 Task: Select the current location as Eiffel Tower, Paris, France . Now zoom + , and verify the location . Show zoom slider
Action: Mouse moved to (228, 54)
Screenshot: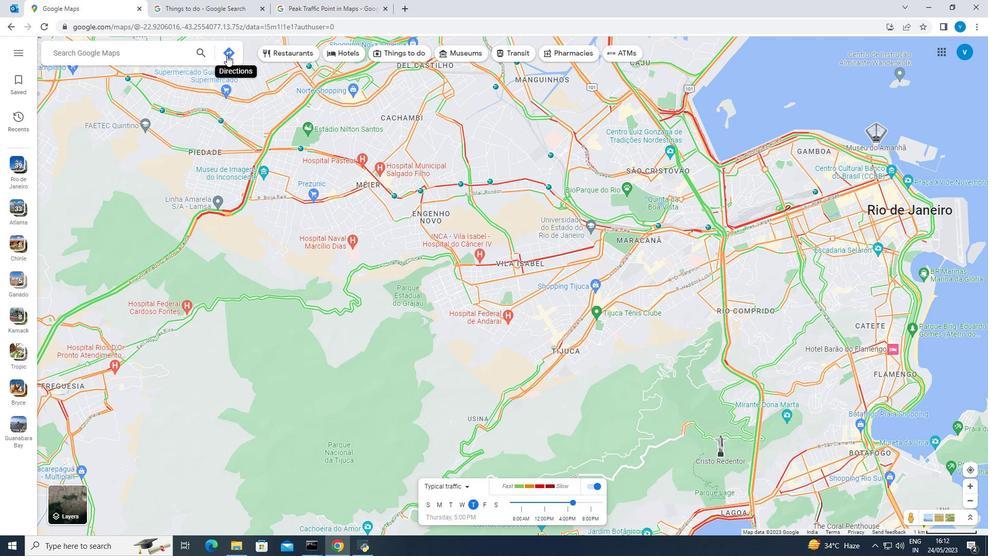 
Action: Mouse pressed left at (228, 54)
Screenshot: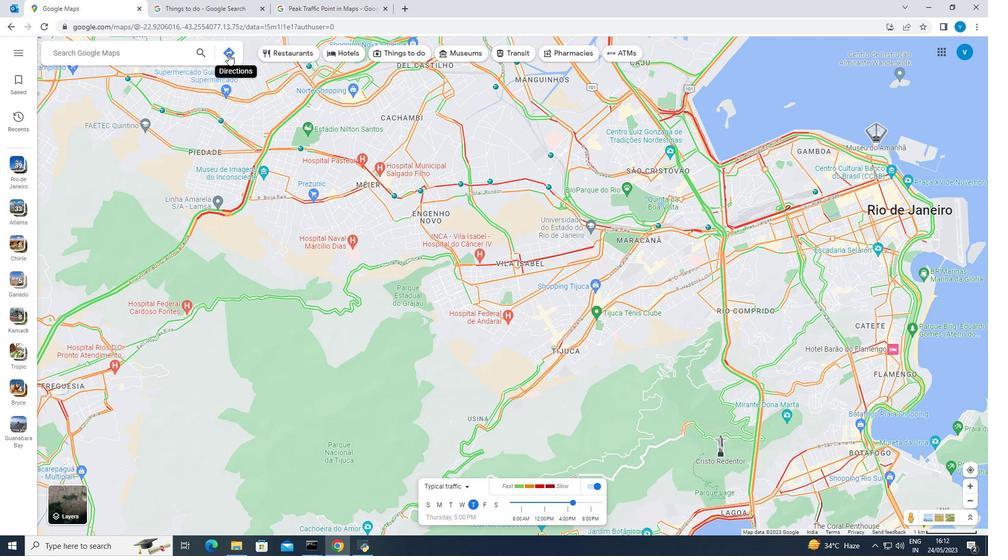 
Action: Mouse moved to (165, 83)
Screenshot: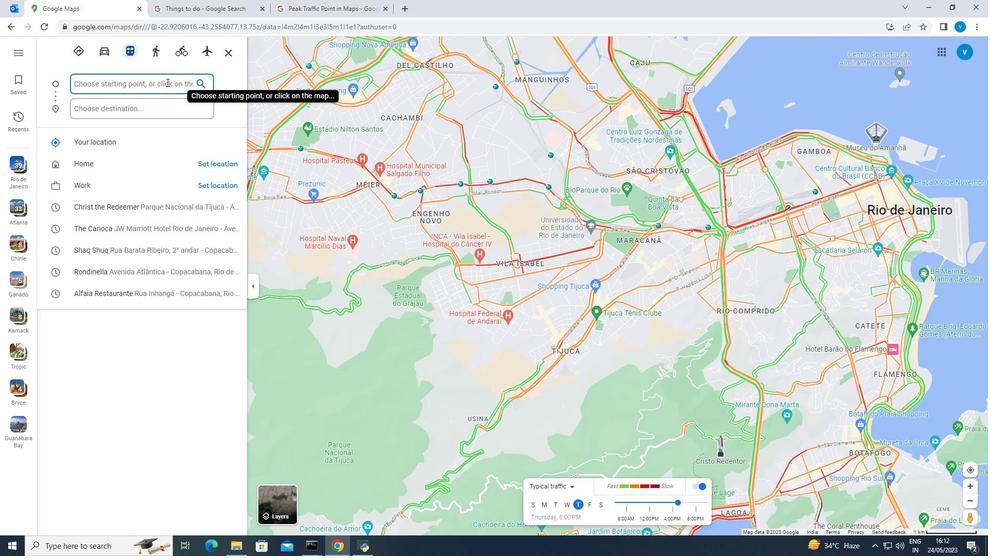 
Action: Key pressed <Key.shift><Key.shift><Key.shift><Key.shift><Key.shift><Key.shift><Key.shift><Key.shift><Key.shift><Key.shift><Key.shift><Key.shift><Key.shift><Key.shift><Key.shift>Eiffel<Key.space><Key.shift><Key.shift><Key.shift><Key.shift><Key.shift><Key.shift><Key.shift><Key.shift><Key.shift><Key.shift><Key.shift><Key.shift><Key.shift><Key.shift><Key.shift><Key.shift><Key.shift><Key.shift>Tower,<Key.space><Key.shift_r><Key.shift_r><Key.shift_r><Key.shift_r><Key.shift_r><Key.shift_r><Key.shift_r><Key.shift_r><Key.shift_r>Paris,<Key.space><Key.shift><Key.shift><Key.shift><Key.shift><Key.shift><Key.shift><Key.shift><Key.shift><Key.shift>France<Key.enter>
Screenshot: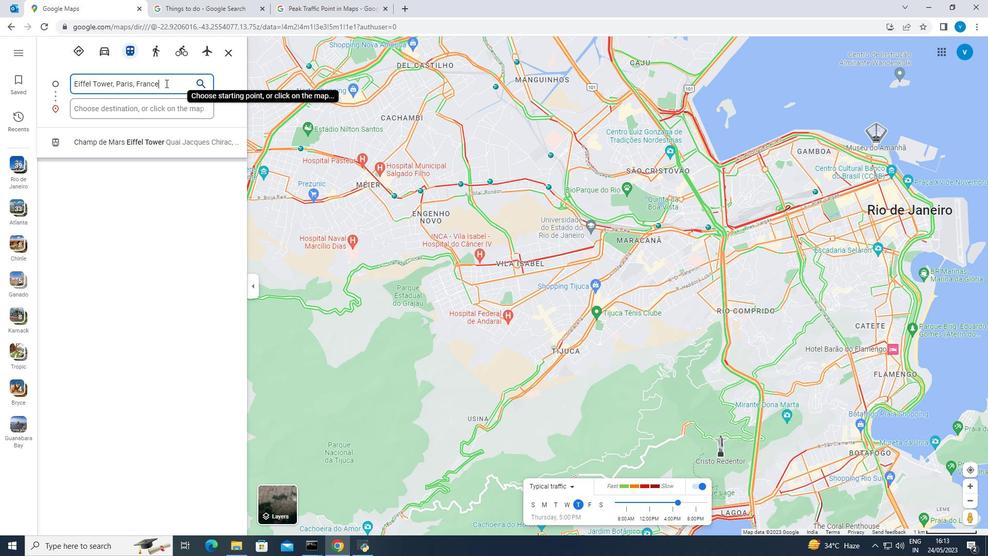 
Action: Mouse moved to (947, 492)
Screenshot: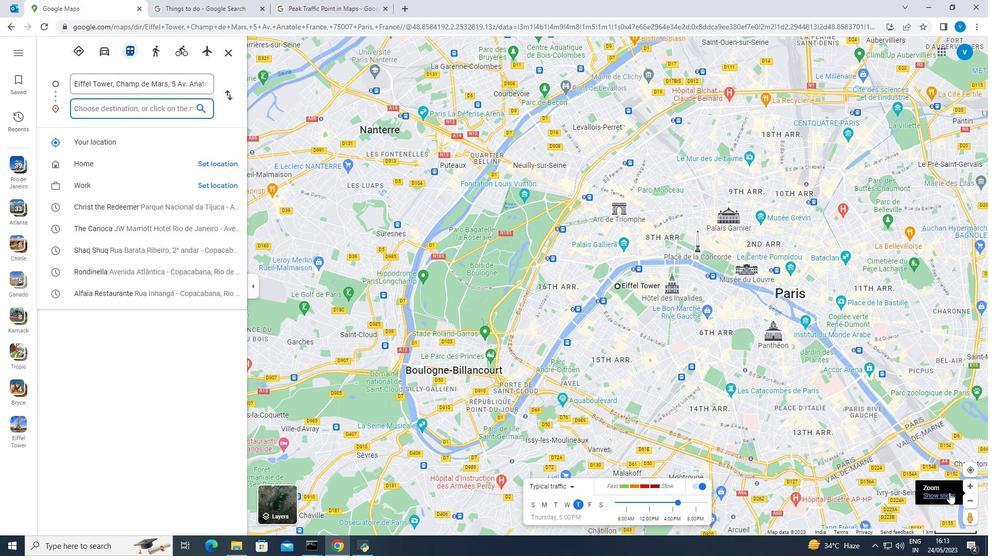 
Action: Mouse pressed left at (947, 492)
Screenshot: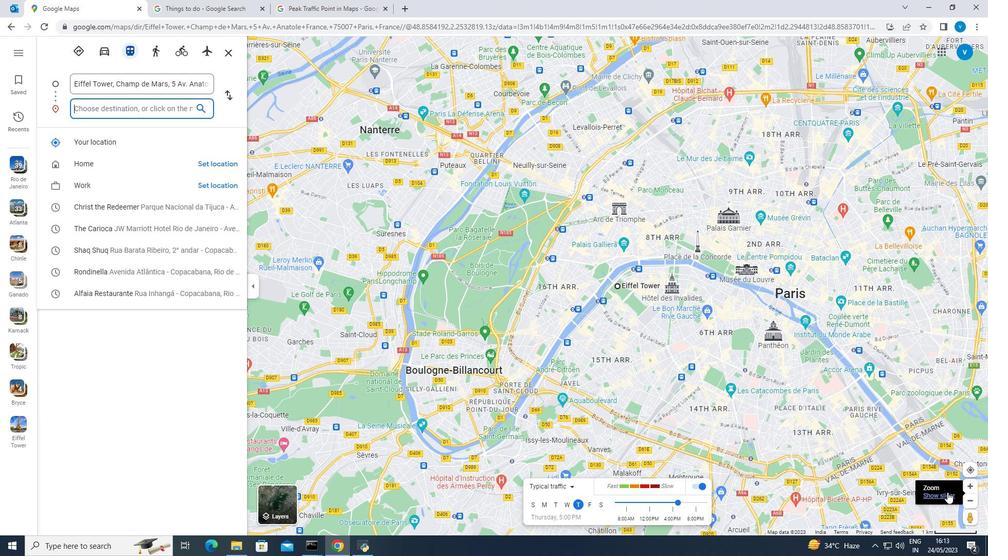 
Action: Mouse moved to (970, 405)
Screenshot: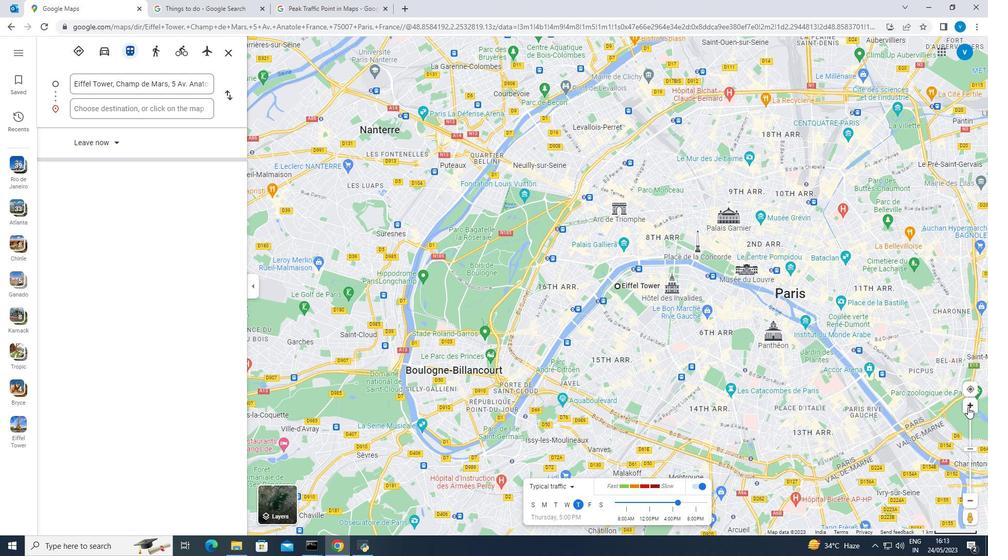 
Action: Mouse pressed left at (970, 405)
Screenshot: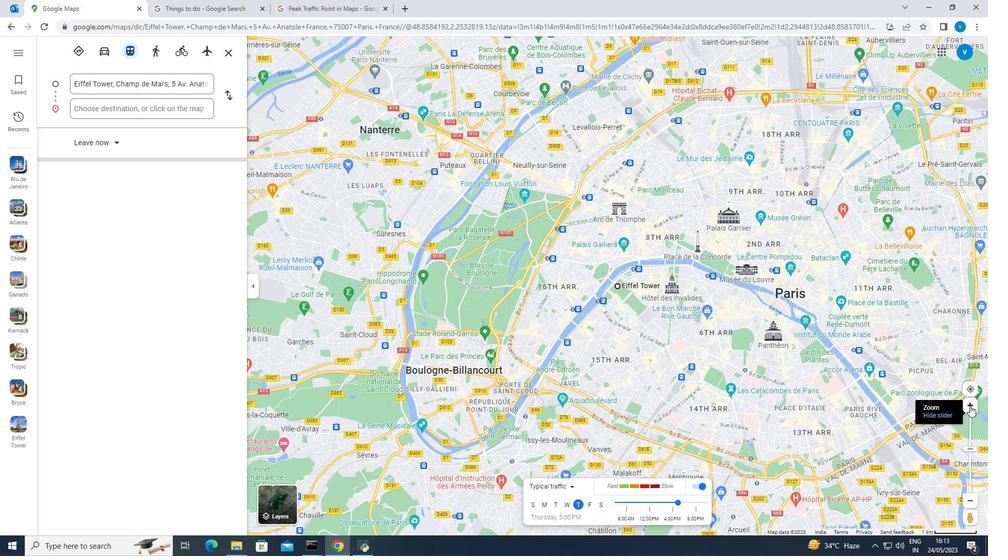 
Action: Mouse moved to (968, 404)
Screenshot: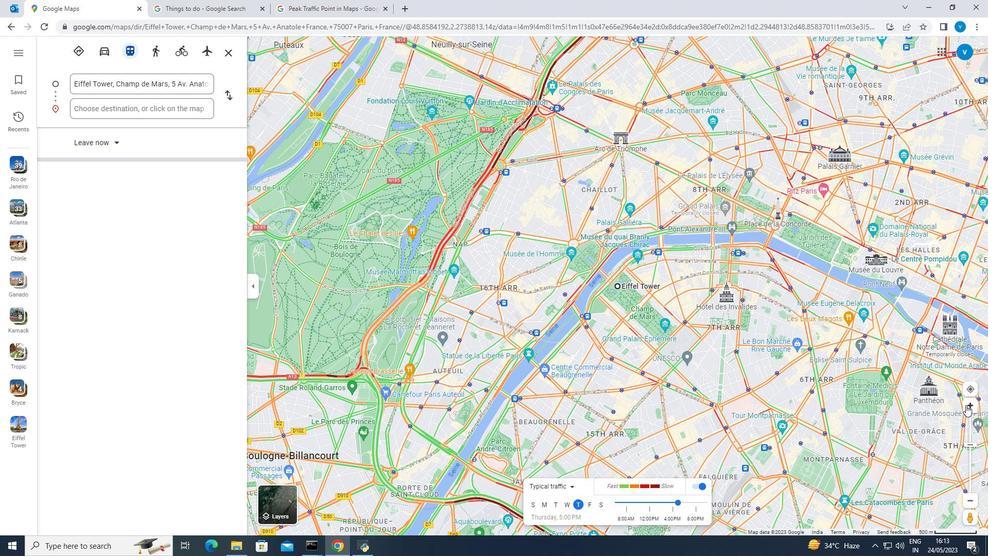 
Action: Mouse pressed left at (968, 404)
Screenshot: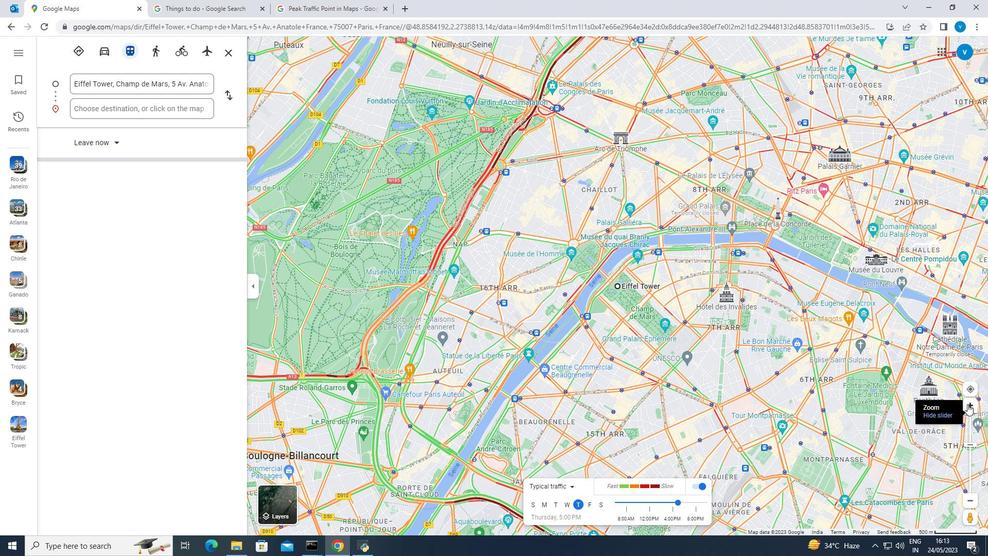 
Action: Mouse moved to (972, 403)
Screenshot: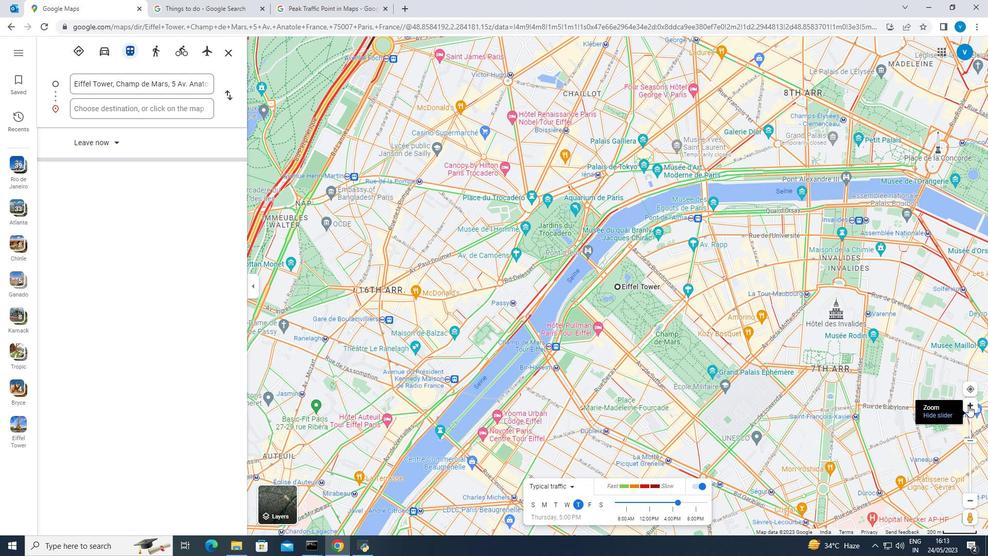 
Action: Mouse pressed left at (972, 403)
Screenshot: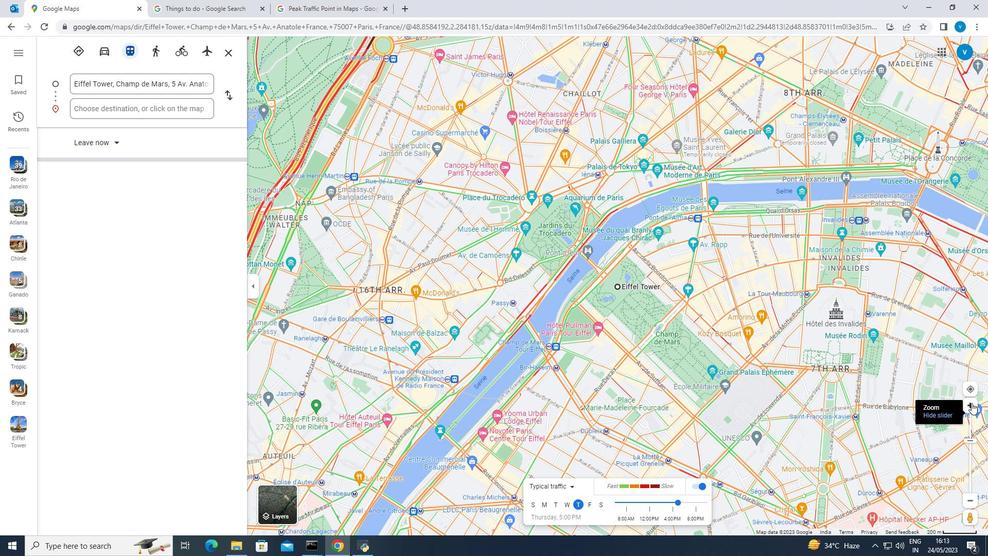 
Action: Mouse moved to (773, 410)
Screenshot: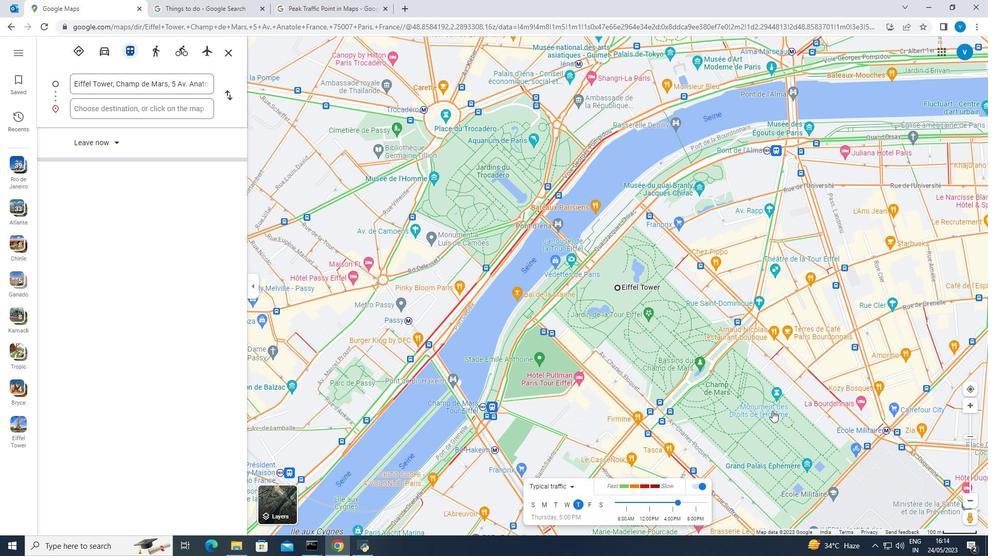 
Action: Mouse scrolled (773, 410) with delta (0, 0)
Screenshot: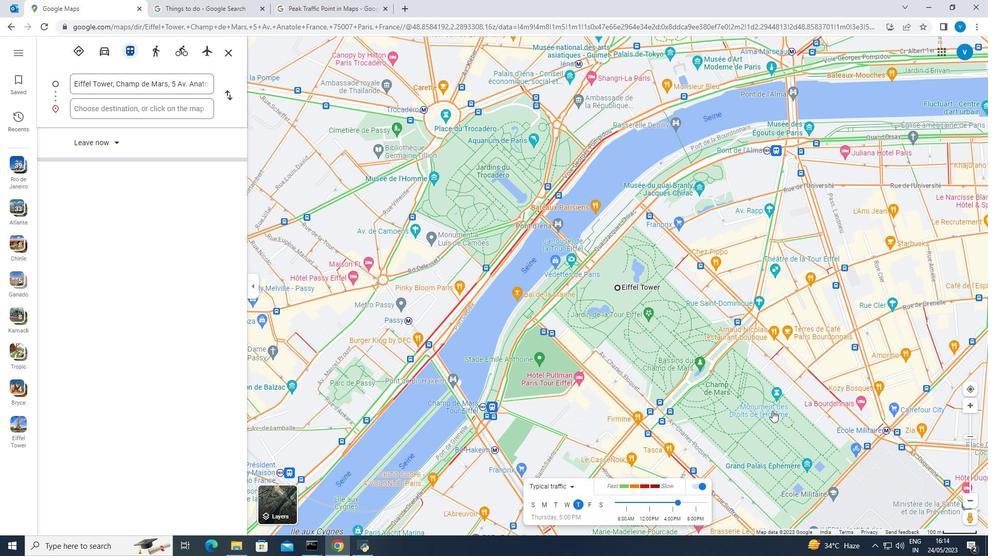 
Action: Mouse moved to (773, 410)
Screenshot: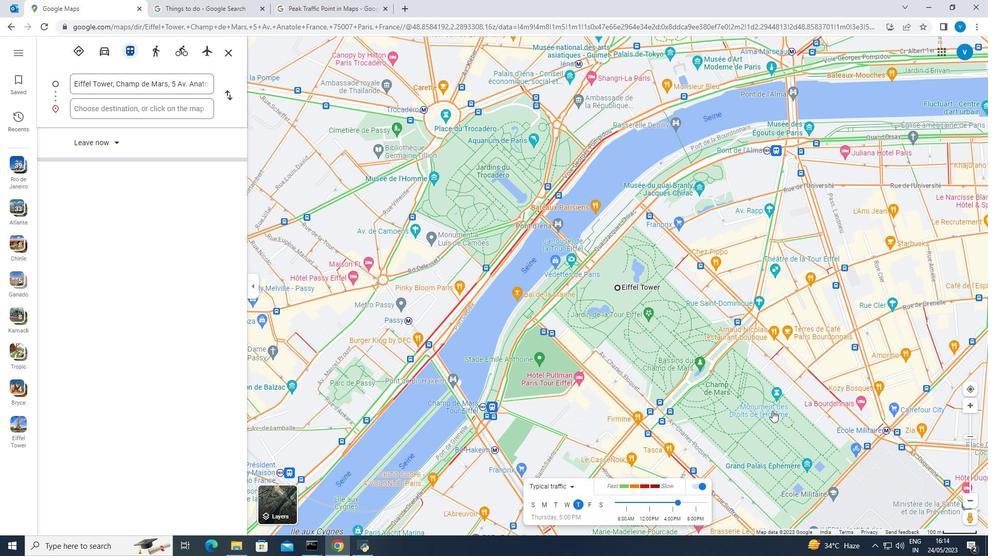 
Action: Mouse scrolled (773, 410) with delta (0, 0)
Screenshot: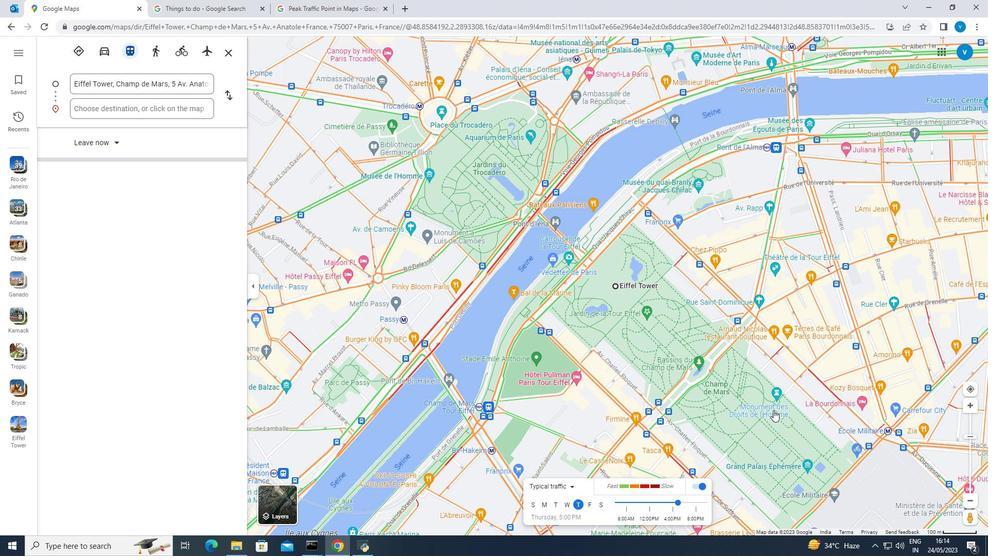 
Action: Mouse moved to (525, 364)
Screenshot: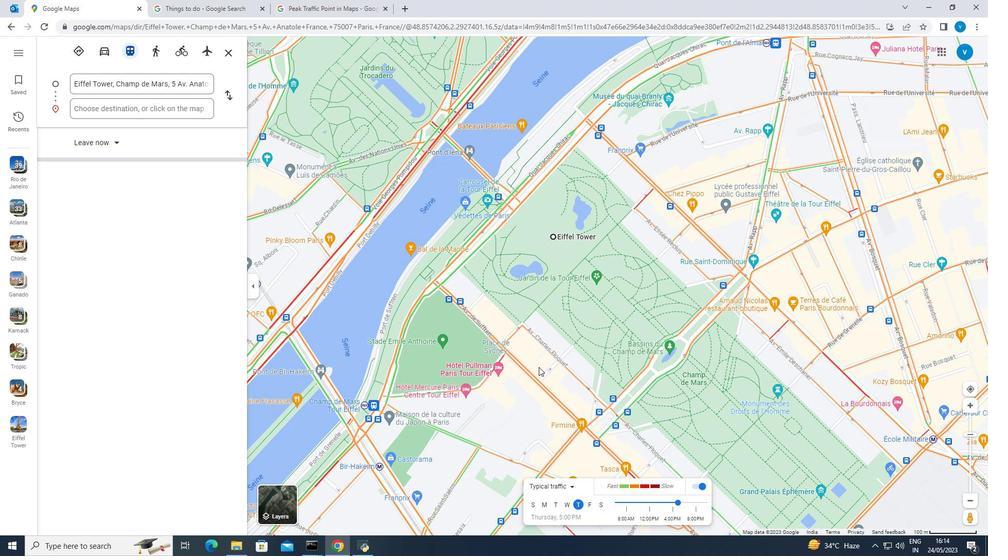 
Action: Mouse scrolled (525, 364) with delta (0, 0)
Screenshot: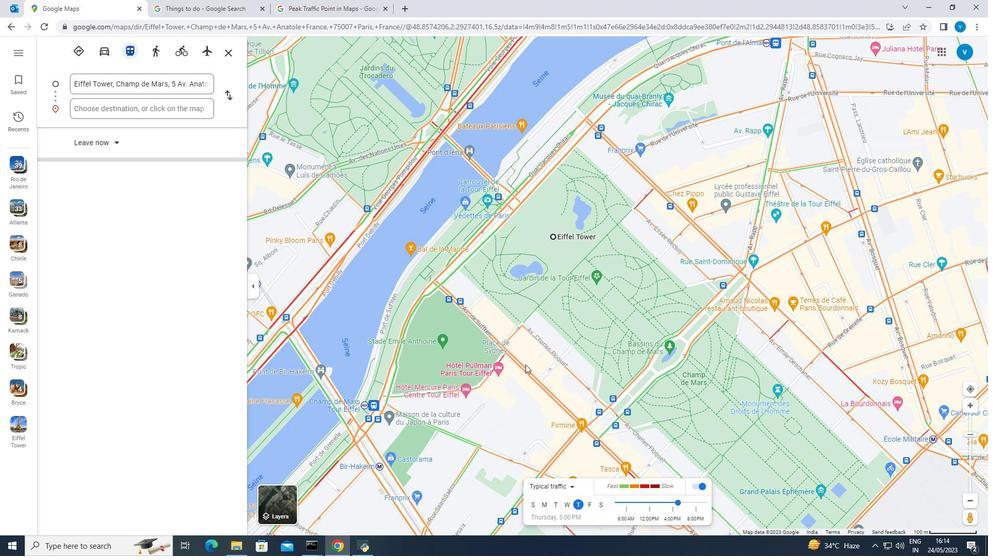 
Action: Mouse scrolled (525, 364) with delta (0, 0)
Screenshot: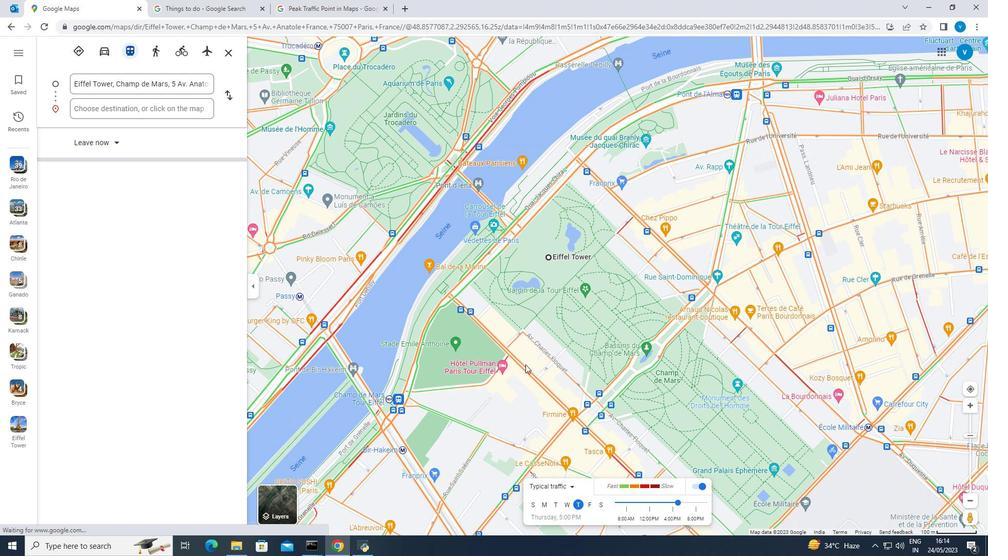 
Action: Mouse moved to (369, 365)
Screenshot: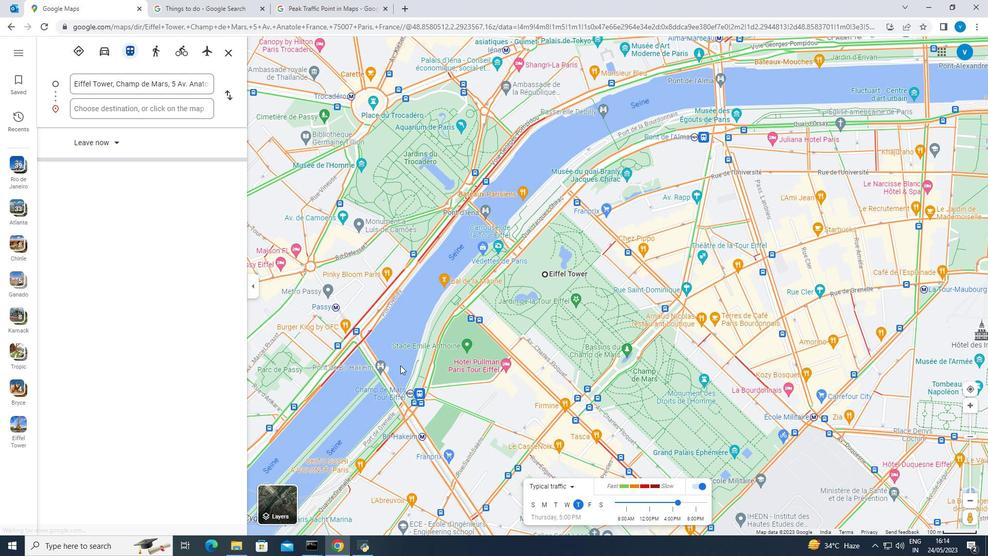 
Action: Mouse scrolled (369, 364) with delta (0, 0)
Screenshot: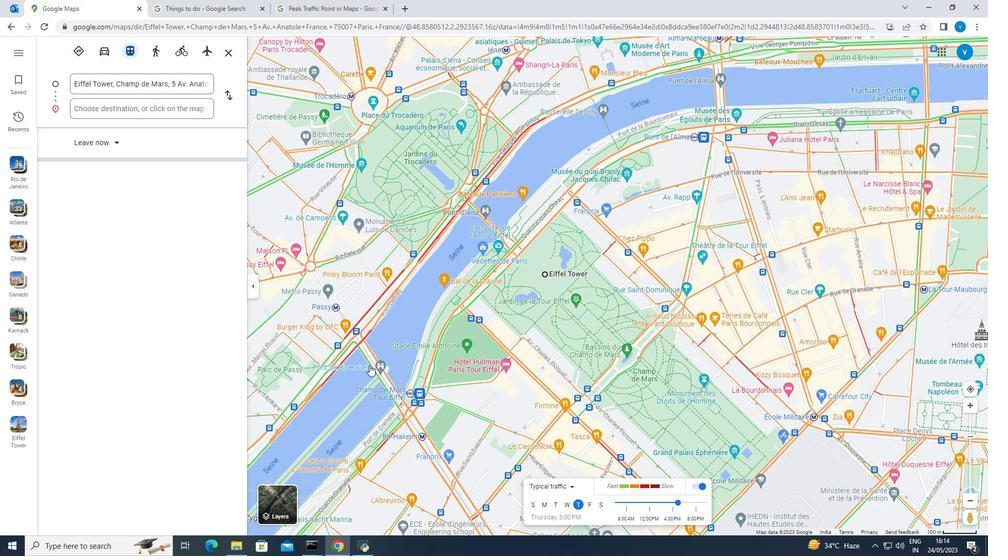 
Action: Mouse moved to (441, 383)
Screenshot: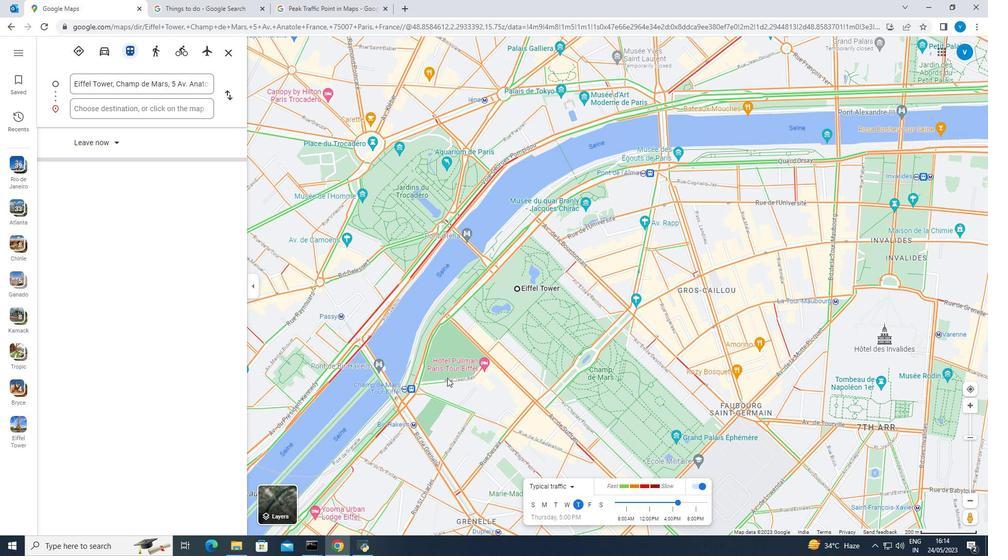 
Action: Mouse pressed left at (441, 383)
Screenshot: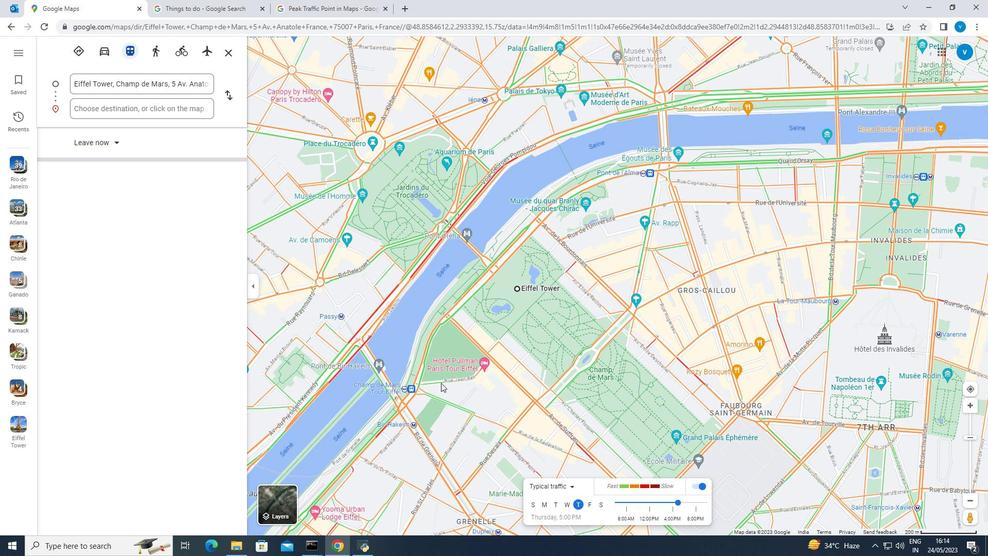 
Action: Mouse moved to (455, 426)
Screenshot: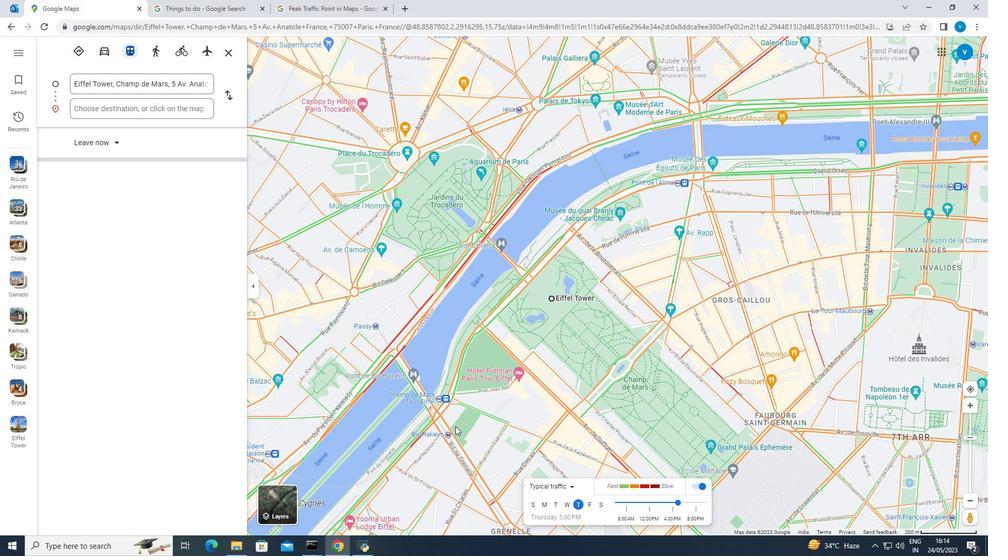 
Action: Mouse pressed left at (455, 426)
Screenshot: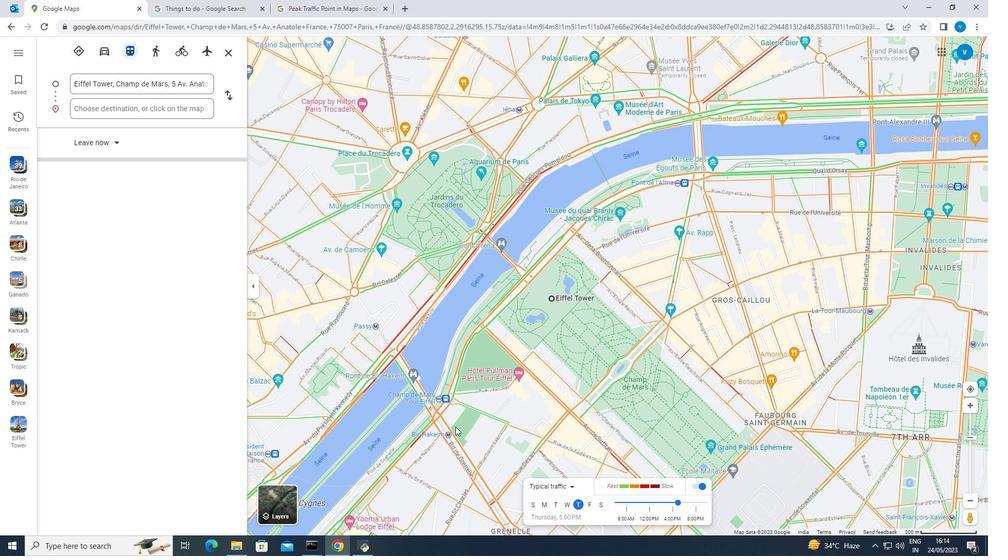 
Action: Mouse moved to (356, 393)
Screenshot: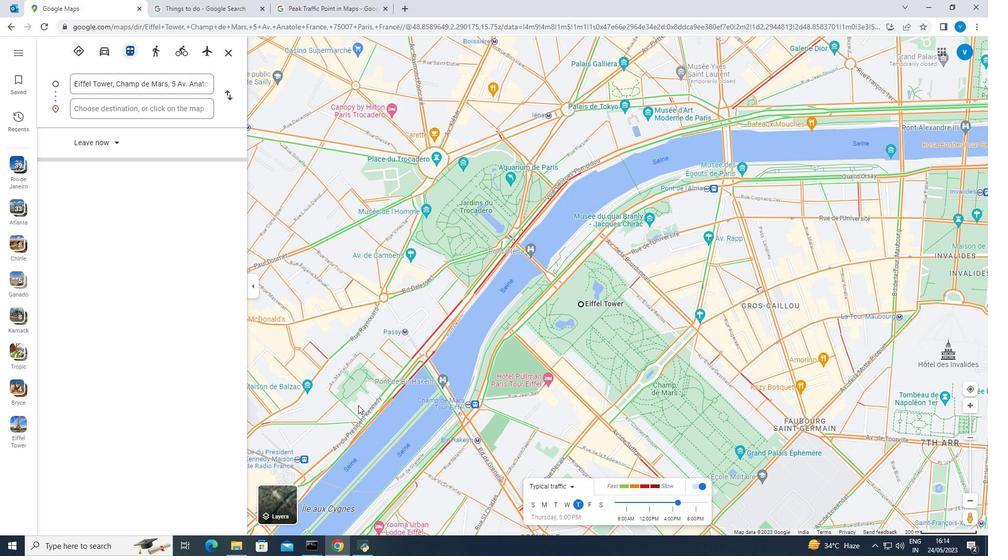 
Action: Mouse pressed left at (356, 393)
Screenshot: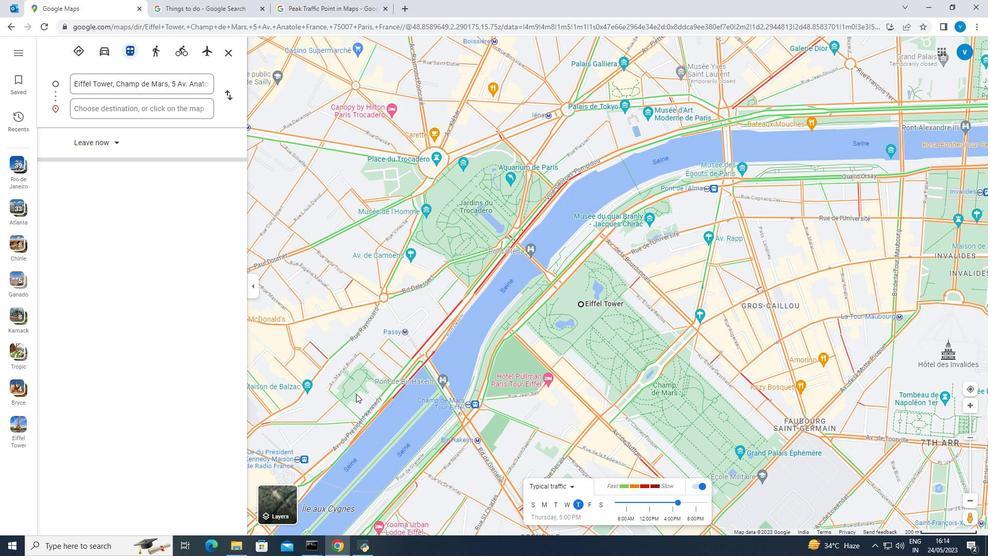 
Action: Mouse moved to (371, 408)
Screenshot: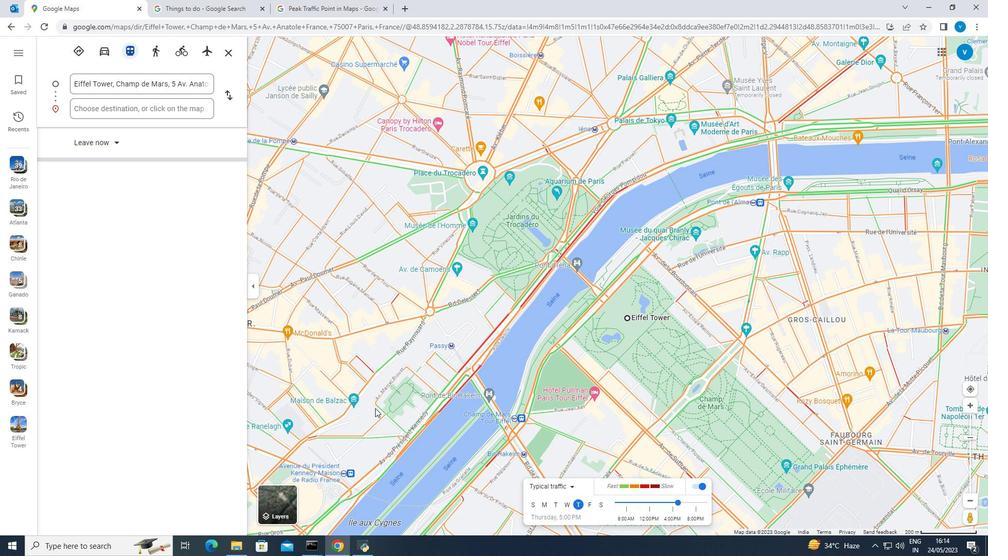 
Action: Mouse pressed left at (371, 408)
Screenshot: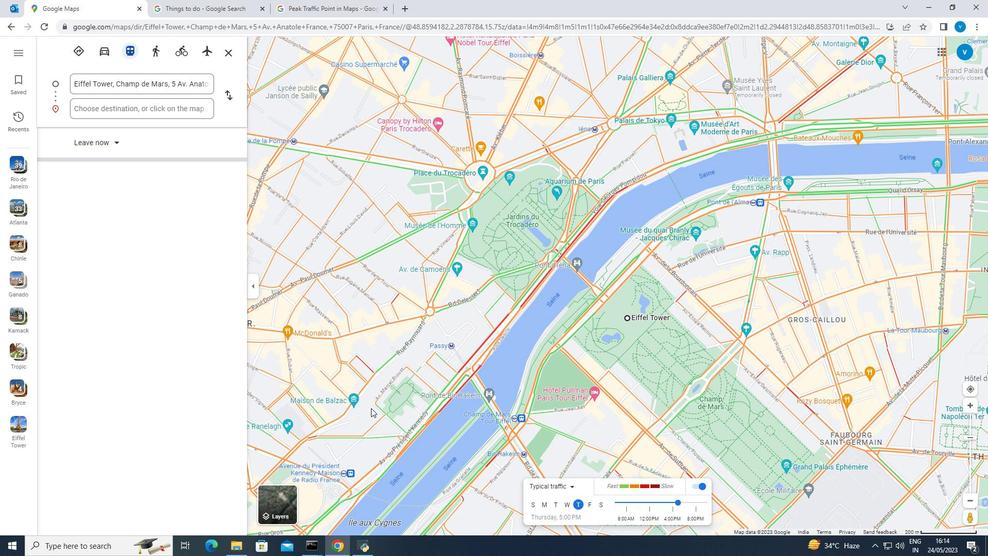 
Action: Mouse moved to (368, 363)
Screenshot: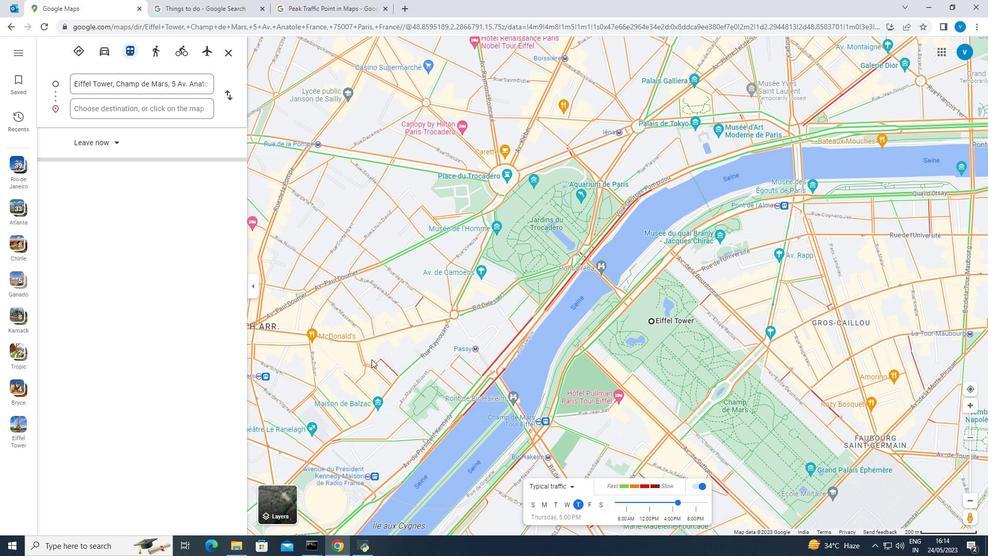 
Action: Mouse pressed left at (368, 363)
Screenshot: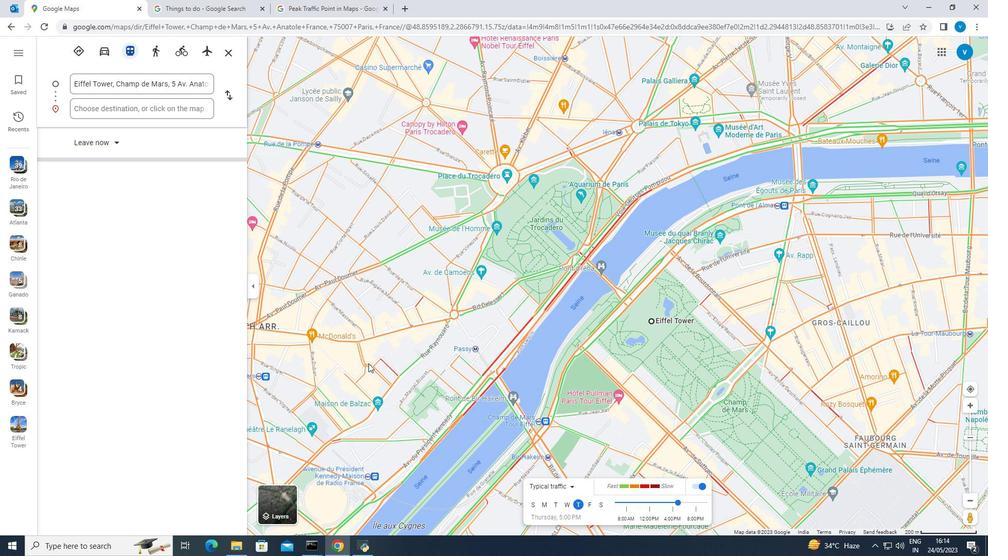 
Action: Mouse moved to (350, 395)
Screenshot: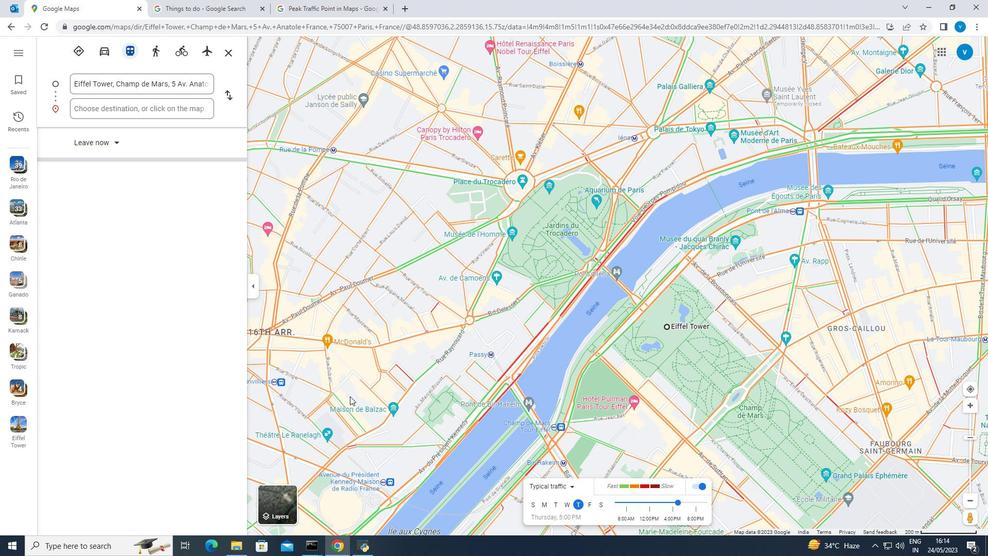 
Action: Mouse pressed left at (350, 395)
Screenshot: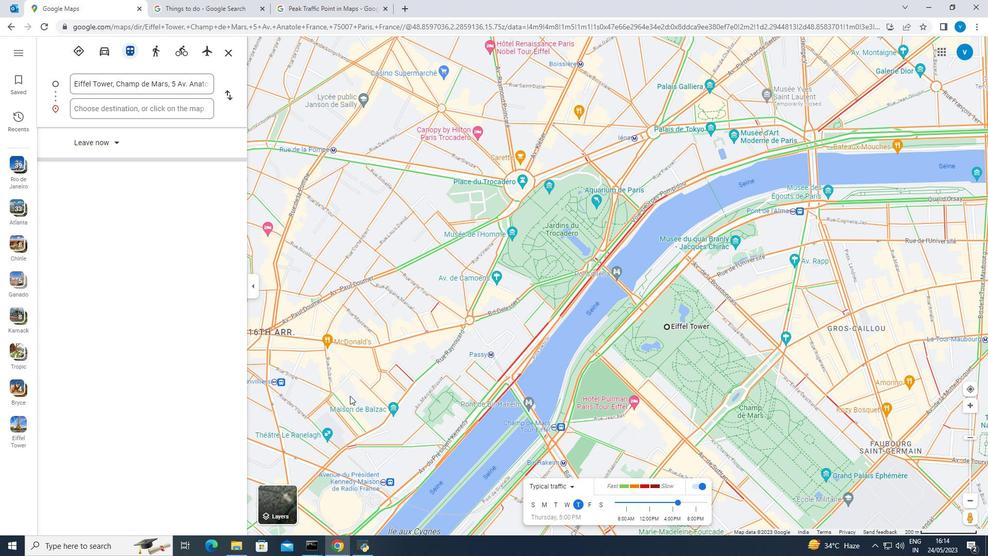 
Action: Mouse moved to (337, 404)
Screenshot: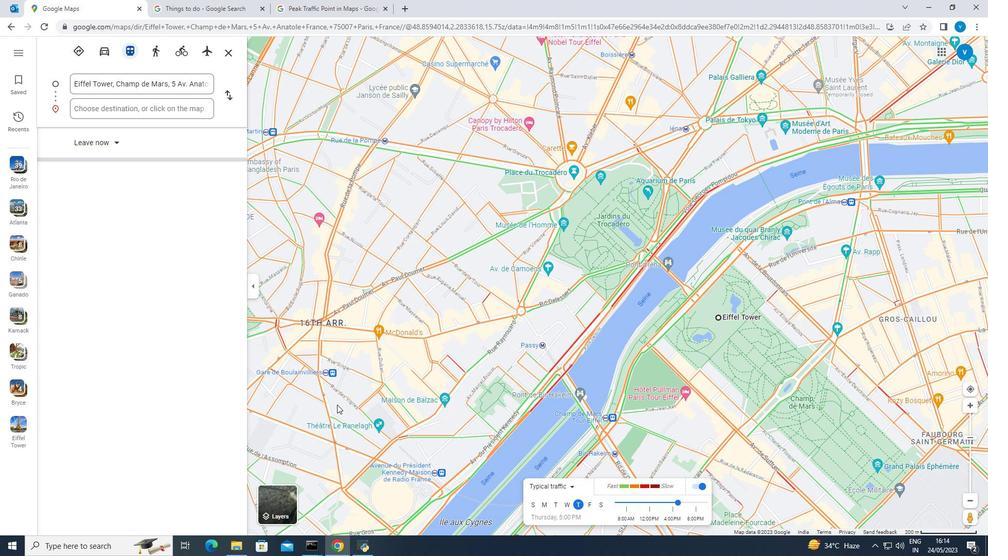 
Action: Mouse pressed left at (337, 404)
Screenshot: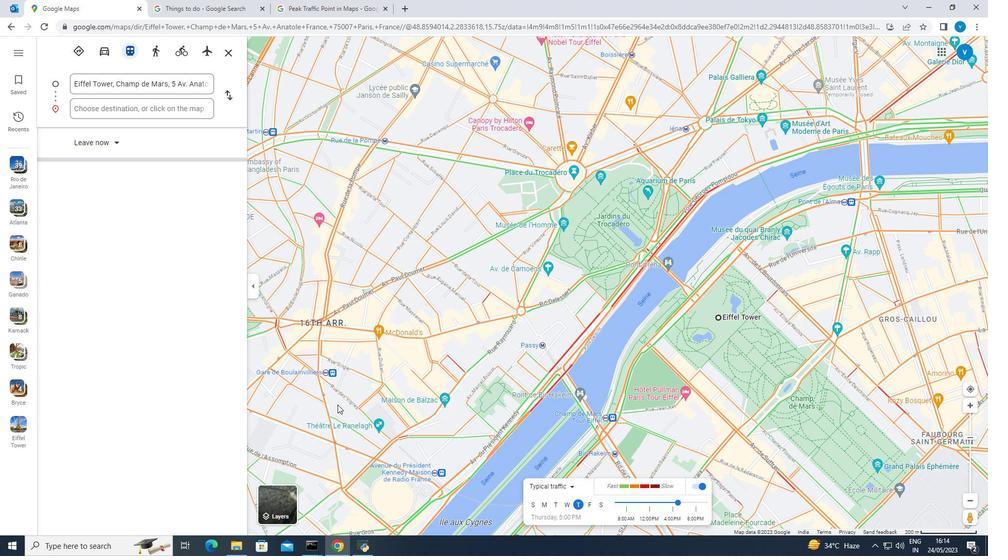 
Action: Mouse moved to (422, 359)
Screenshot: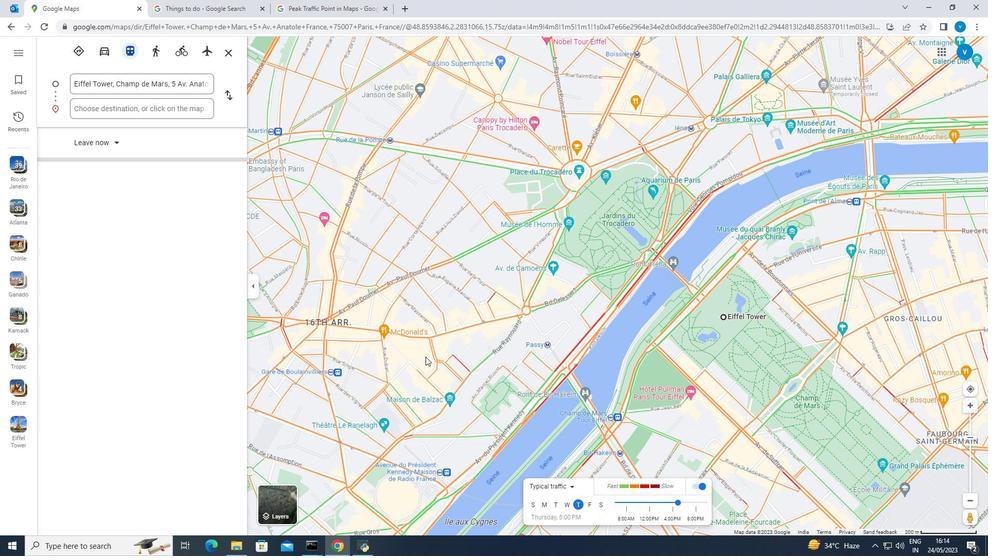 
Action: Mouse pressed left at (422, 359)
Screenshot: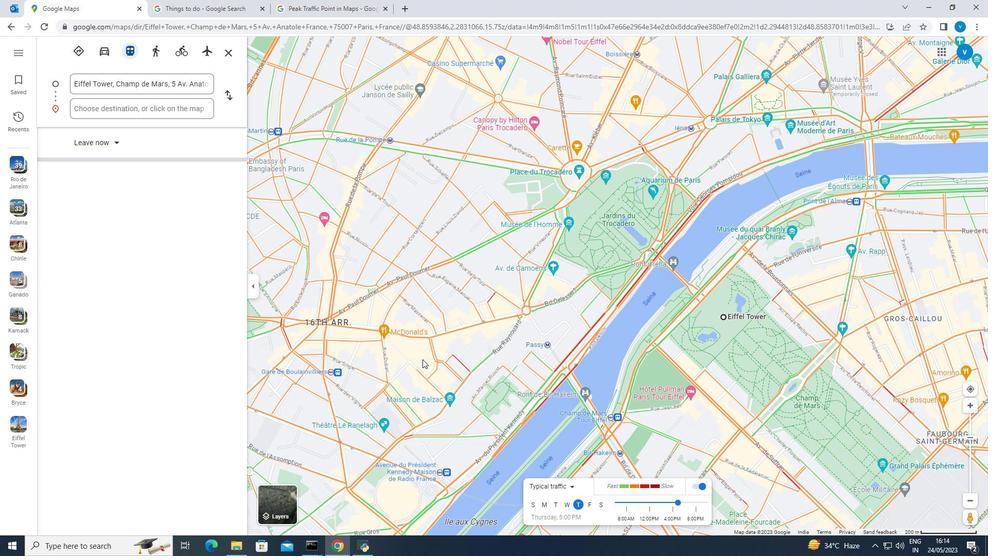 
Action: Mouse moved to (407, 366)
Screenshot: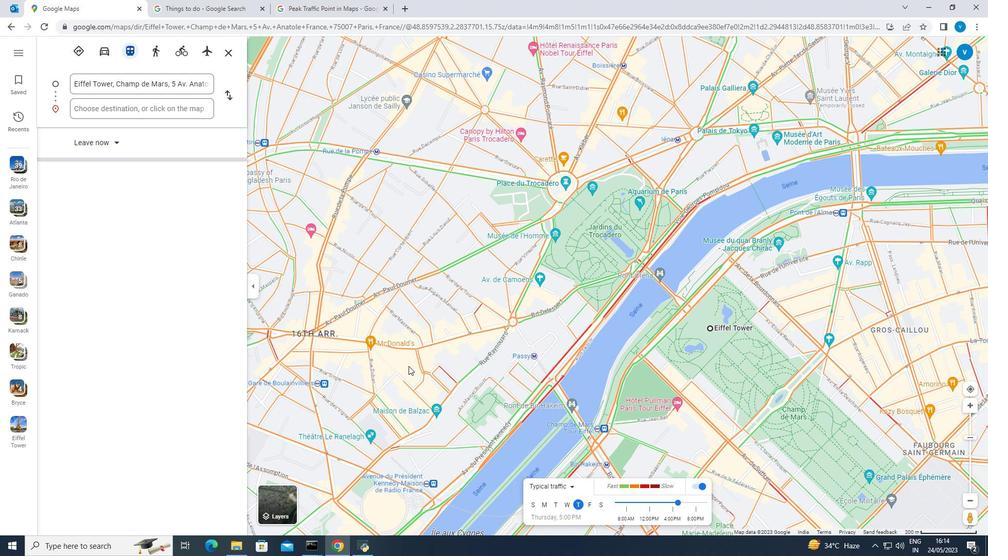 
Action: Mouse pressed left at (407, 366)
Screenshot: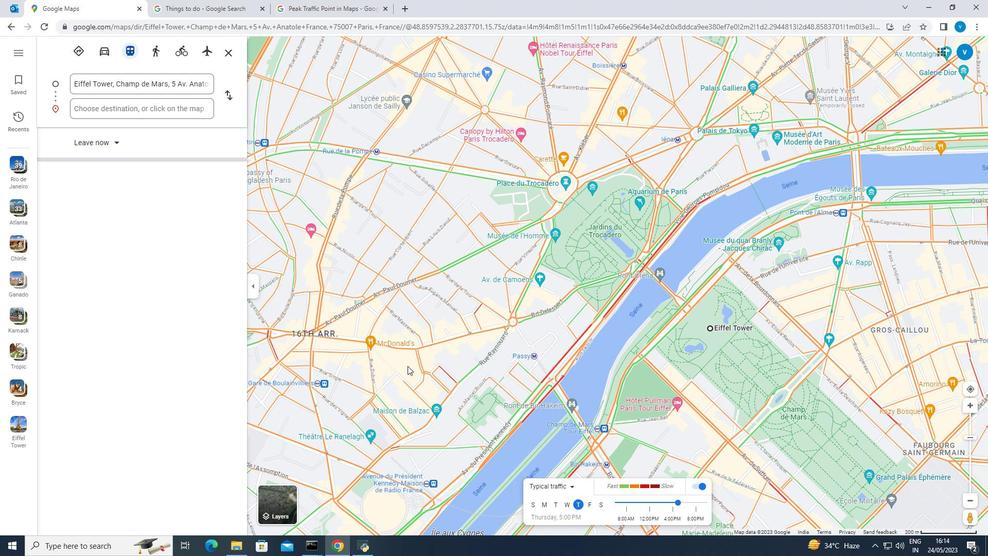 
Action: Mouse moved to (429, 362)
Screenshot: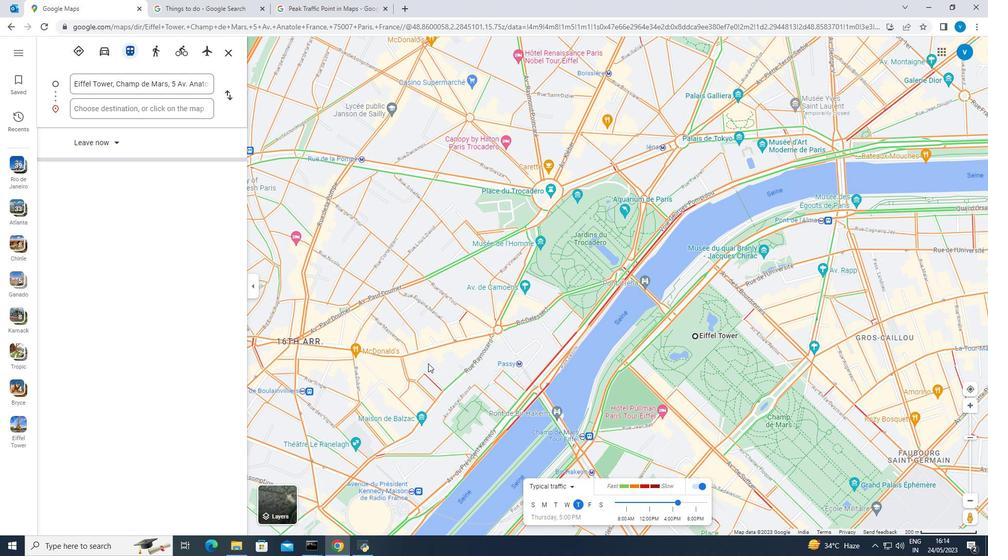 
Action: Mouse pressed left at (429, 362)
Screenshot: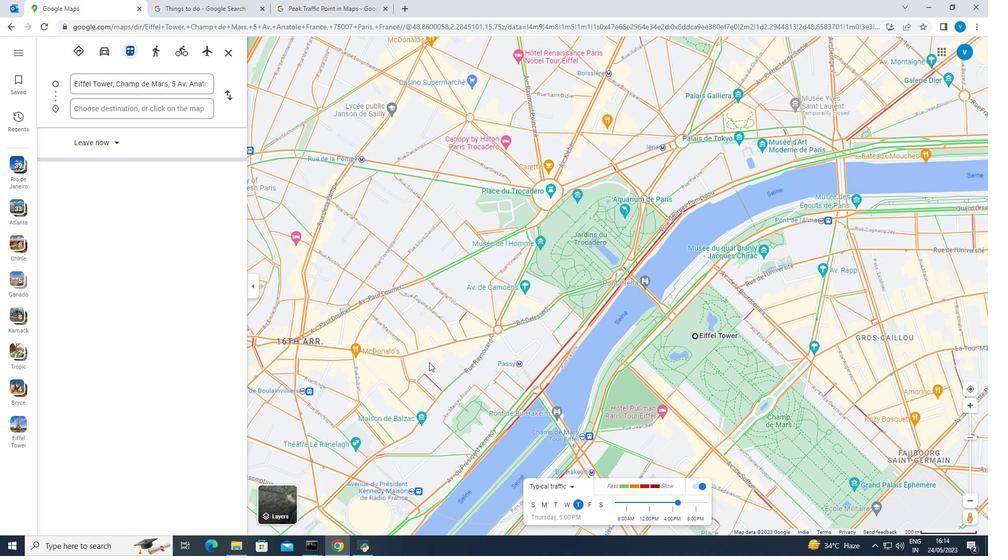 
Action: Mouse moved to (455, 354)
Screenshot: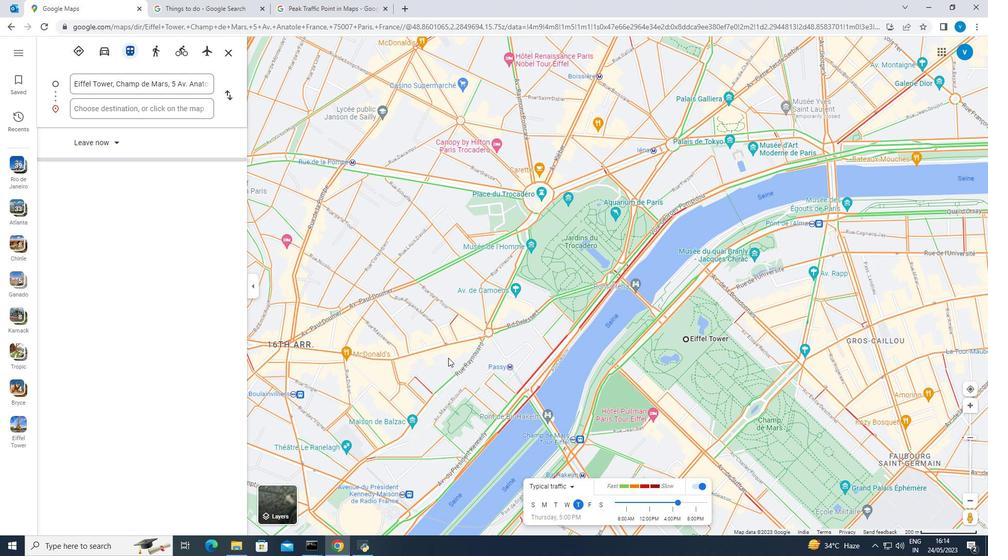 
Action: Mouse pressed left at (455, 354)
Screenshot: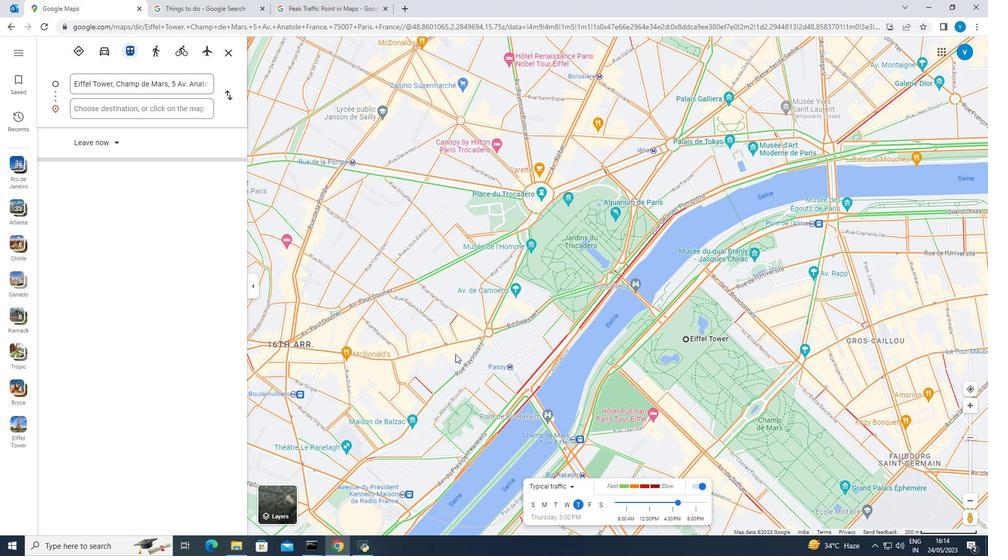 
Action: Mouse moved to (505, 335)
Screenshot: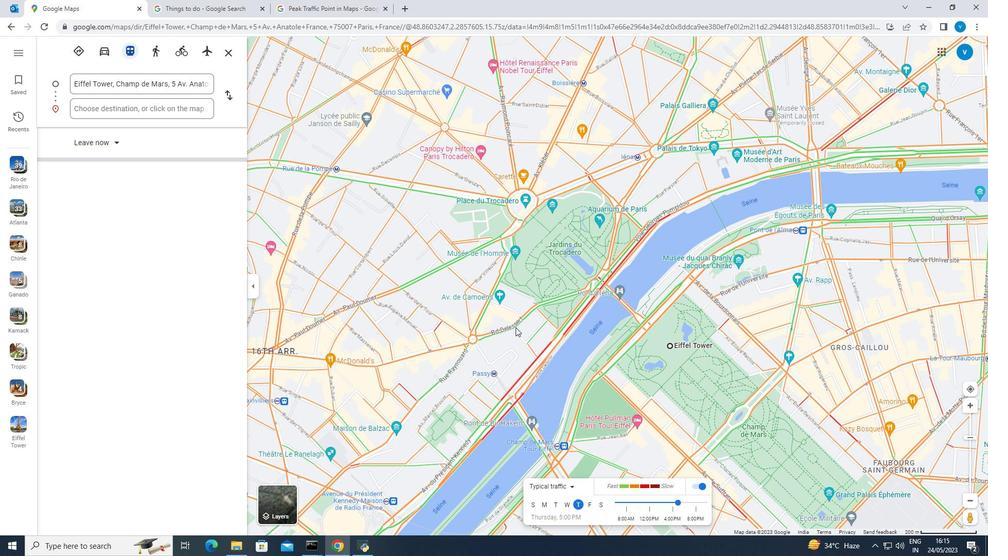 
